 Task: Create a rule from the Recommended list, Task Added to this Project -> add SubTasks in the project AgileForge with SubTasks Gather and Analyse Requirements , Design and Implement Solution , System Test and UAT , Release to Production / Go Live
Action: Mouse moved to (59, 468)
Screenshot: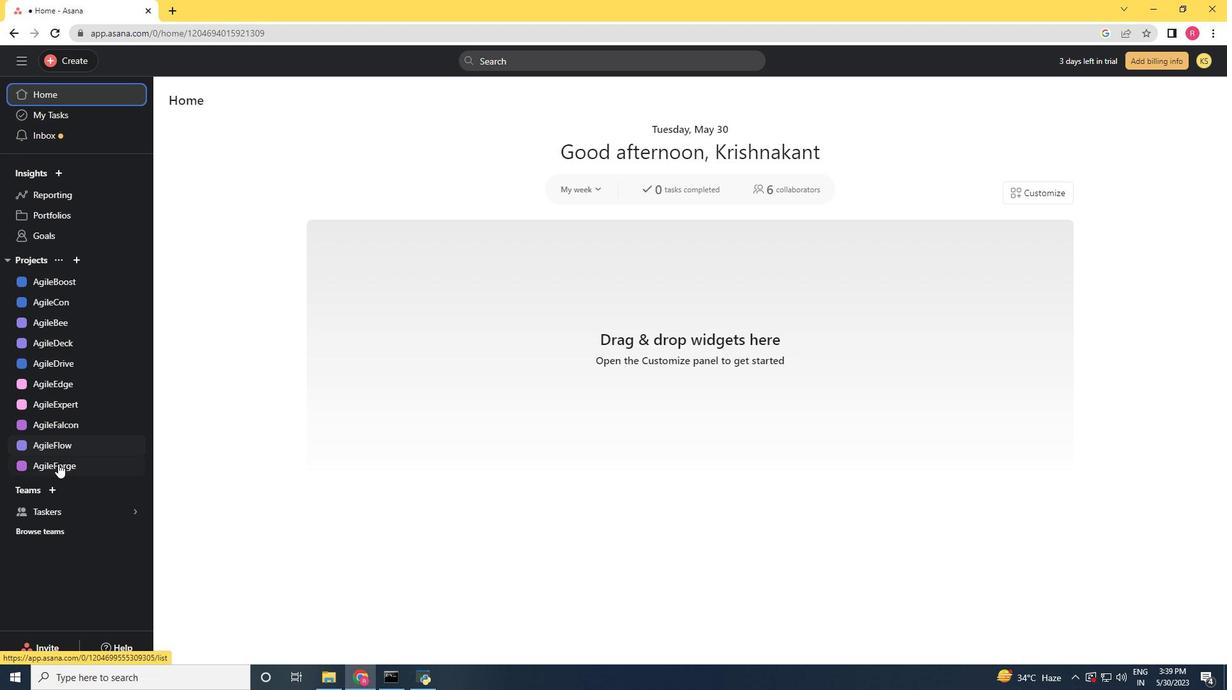 
Action: Mouse pressed left at (59, 468)
Screenshot: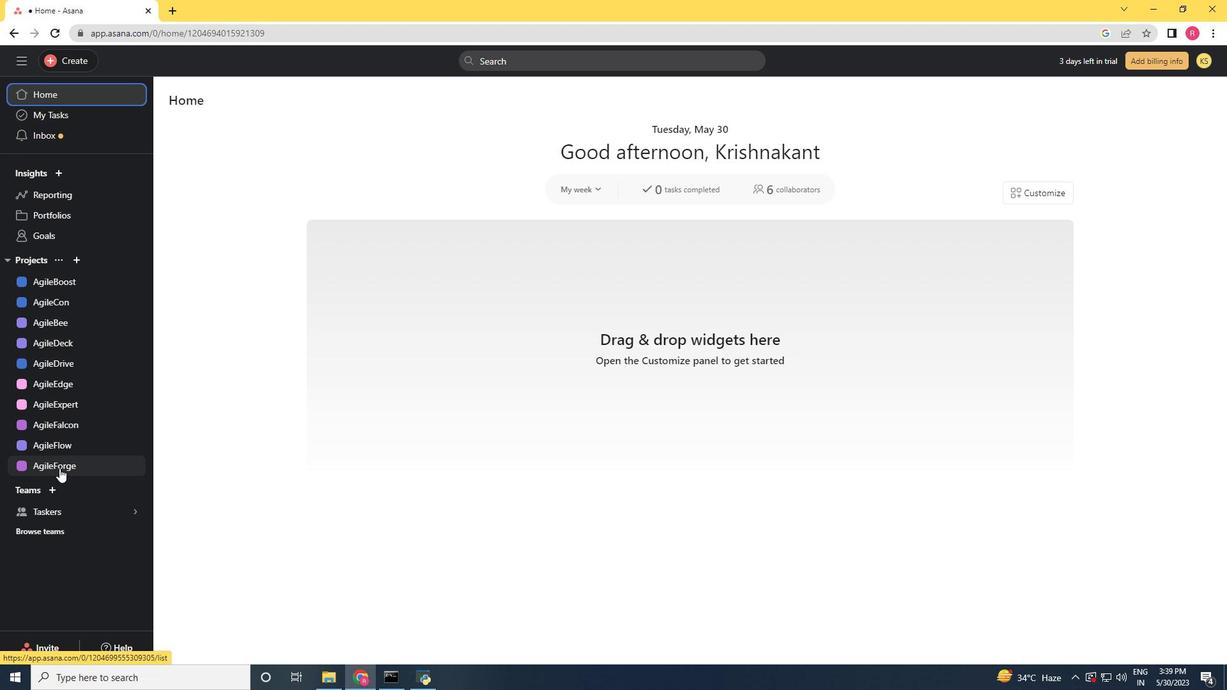 
Action: Mouse moved to (1177, 110)
Screenshot: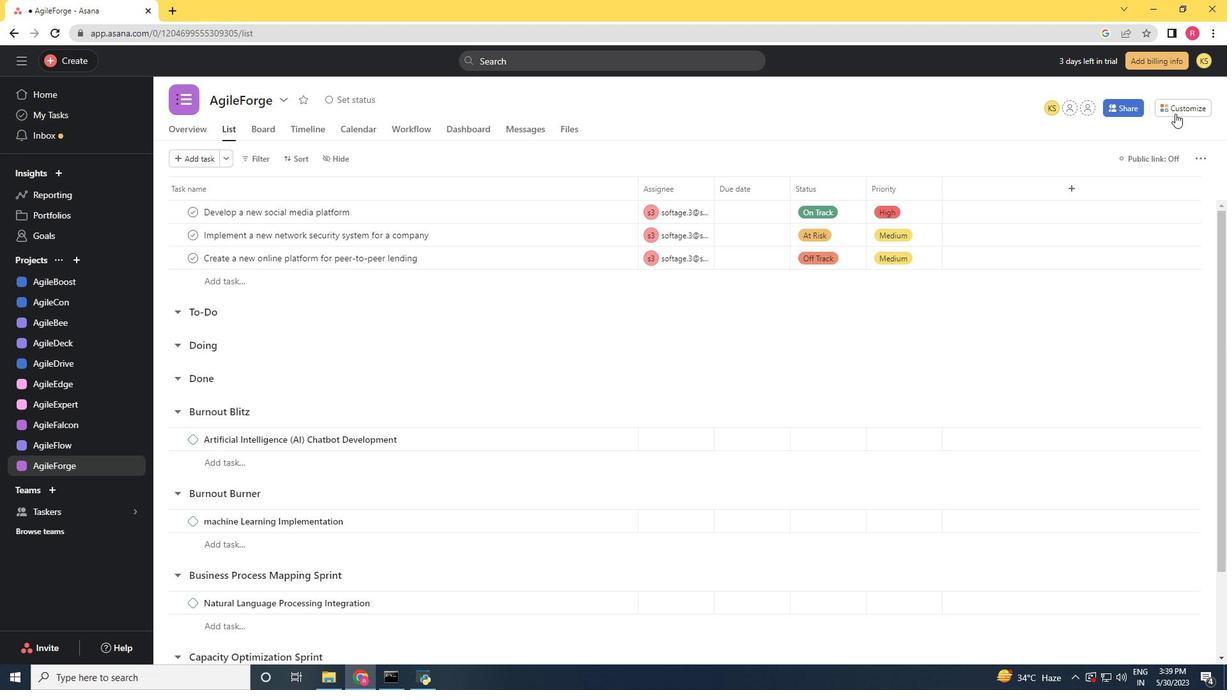 
Action: Mouse pressed left at (1177, 110)
Screenshot: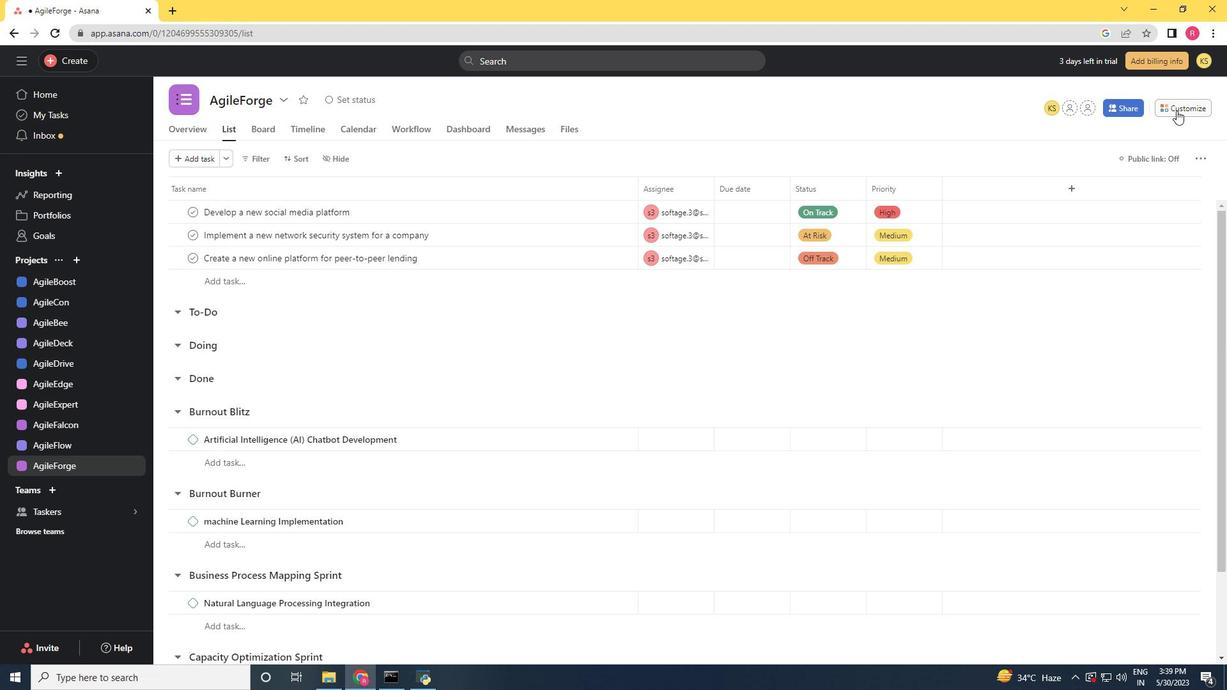 
Action: Mouse moved to (953, 279)
Screenshot: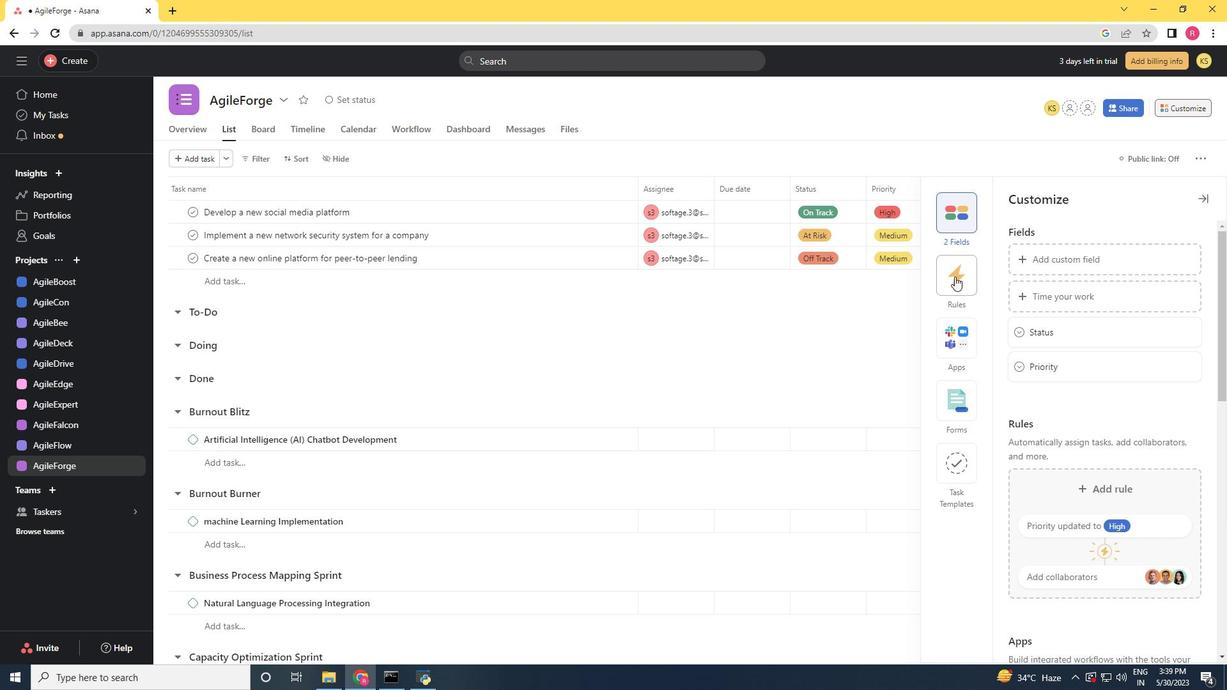 
Action: Mouse pressed left at (953, 279)
Screenshot: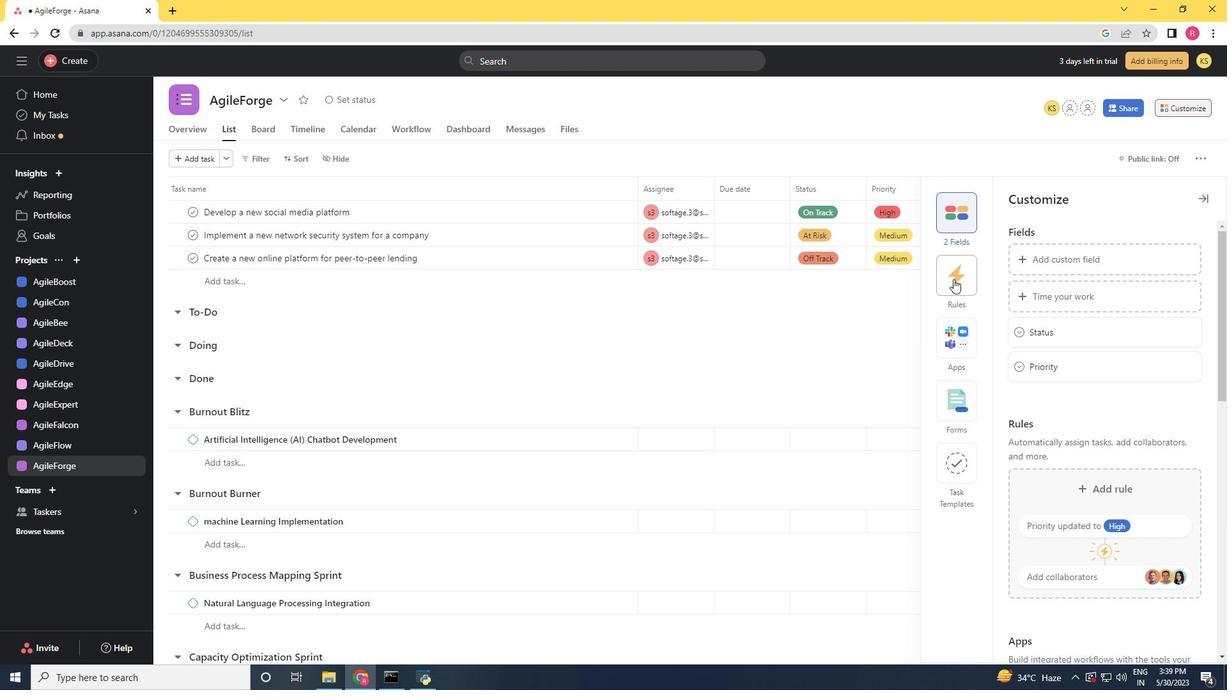 
Action: Mouse moved to (1087, 295)
Screenshot: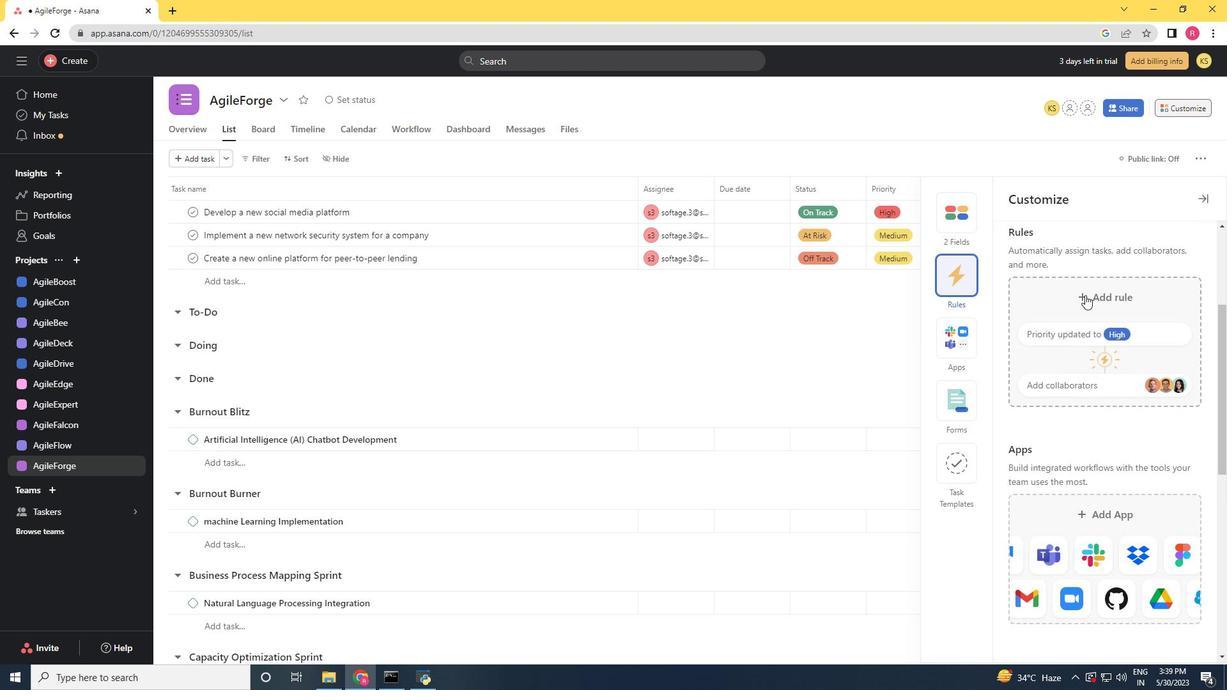 
Action: Mouse pressed left at (1087, 295)
Screenshot: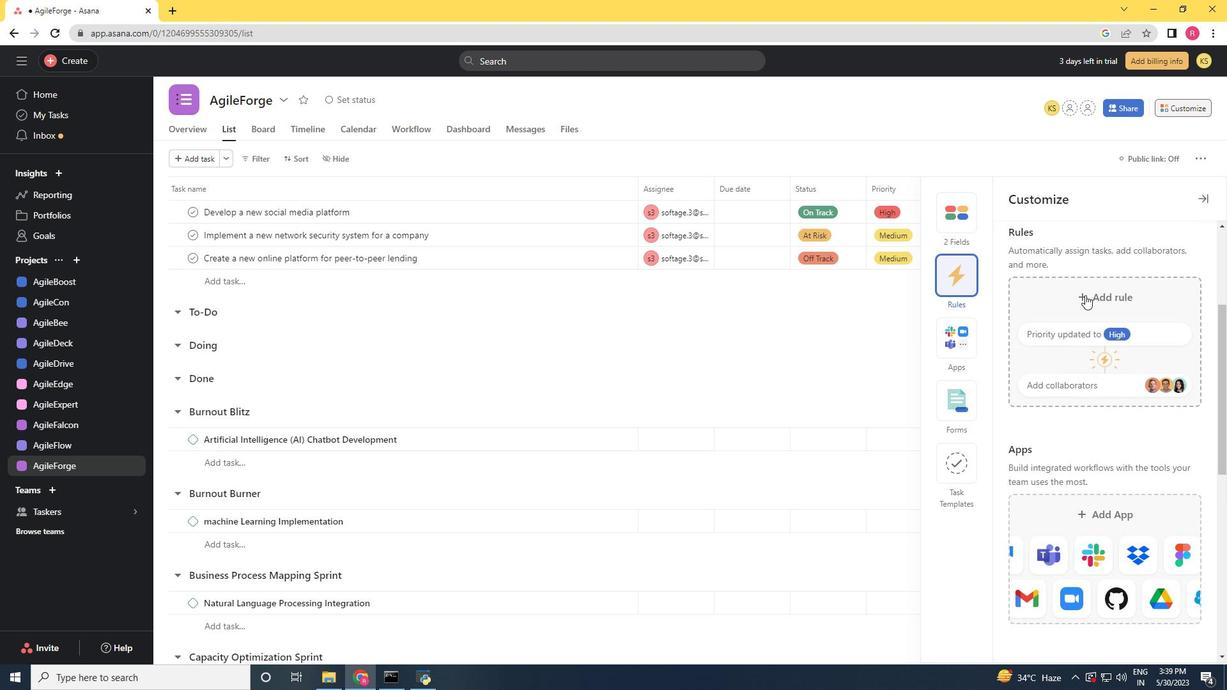 
Action: Mouse moved to (816, 209)
Screenshot: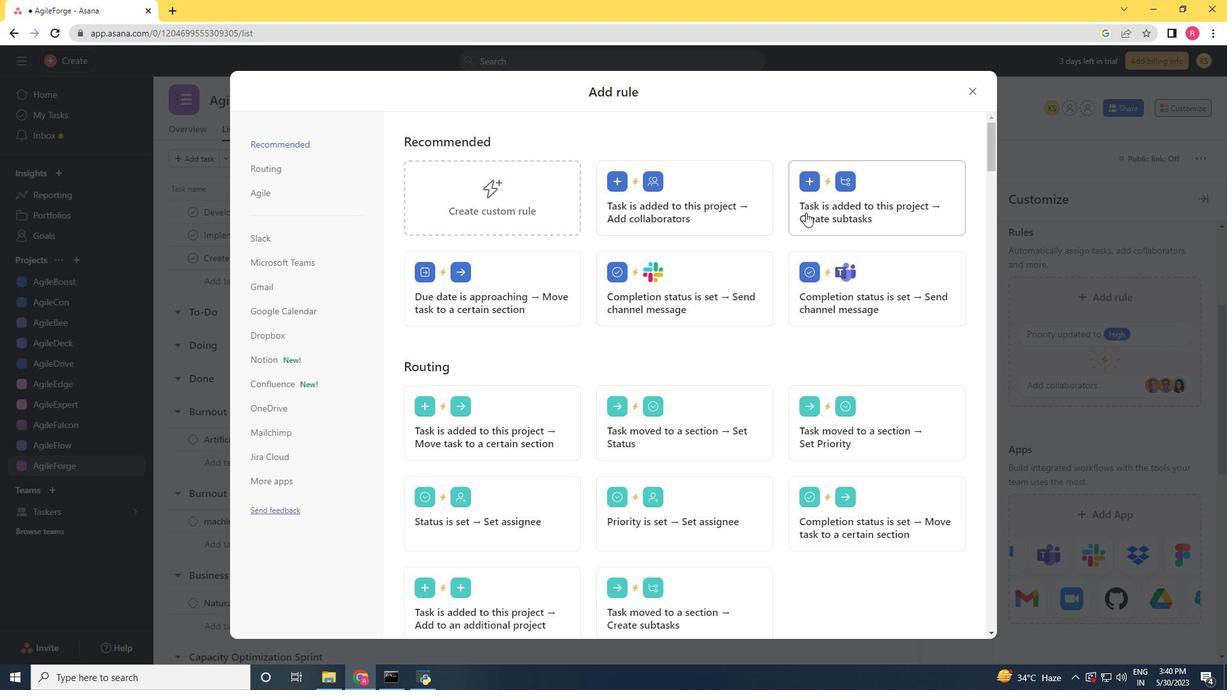 
Action: Mouse pressed left at (816, 209)
Screenshot: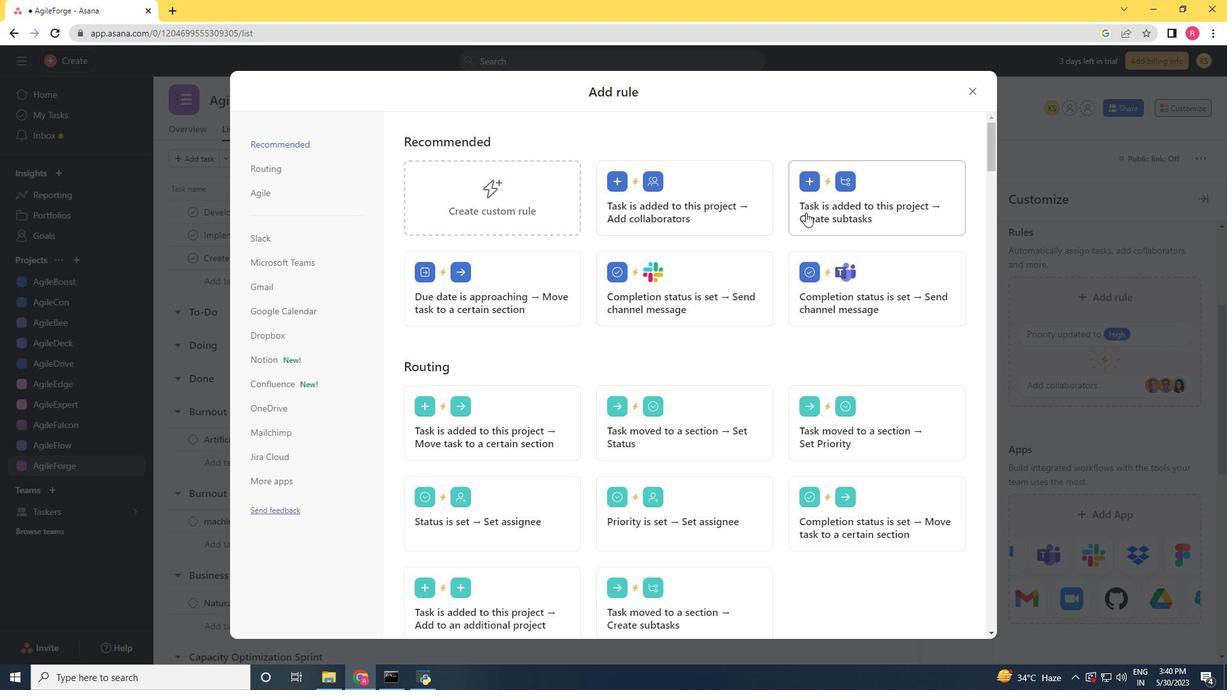 
Action: Mouse moved to (816, 209)
Screenshot: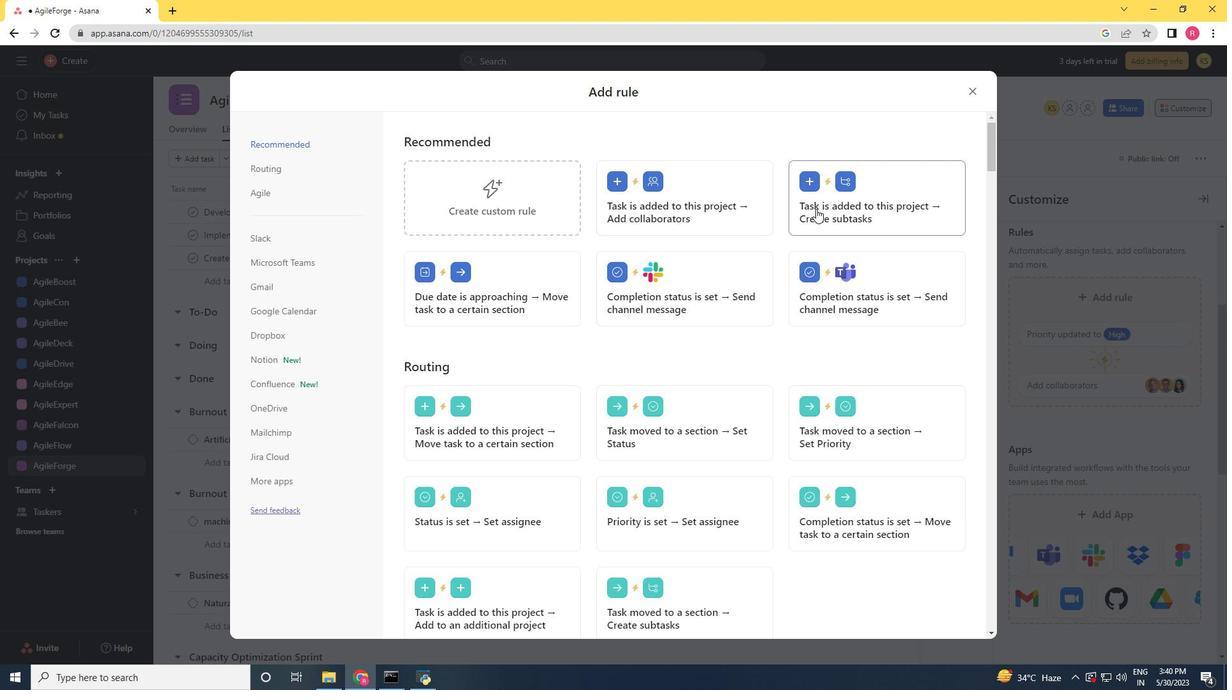
Action: Key pressed <Key.shift>Sub<Key.space><Key.shift>Tasks<Key.space>in<Key.space>thr<Key.space><Key.backspace><Key.backspace>e<Key.space><Key.backspace><Key.backspace><Key.backspace><Key.backspace><Key.backspace><Key.backspace><Key.backspace><Key.backspace><Key.backspace><Key.backspace><Key.backspace><Key.backspace><Key.backspace><Key.backspace><Key.backspace><Key.backspace><Key.backspace><Key.shift>Gather<Key.space>and<Key.space><Key.shift>Analyse<Key.space><Key.shift><Key.shift><Key.shift><Key.shift><Key.shift><Key.shift><Key.shift><Key.shift><Key.shift>Requirements<Key.enter><Key.shift><Key.shift>Design<Key.space>and<Key.space><Key.shift>Implement<Key.space><Key.shift>Solution<Key.space><Key.enter><Key.shift><Key.shift><Key.shift><Key.shift><Key.shift><Key.shift><Key.shift>Sytsem<Key.space><Key.backspace><Key.backspace><Key.backspace><Key.backspace><Key.backspace>sy<Key.backspace>em<Key.space><Key.backspace><Key.backspace><Key.backspace>tem<Key.space><Key.shift>Test<Key.space>and<Key.space><Key.shift>U<Key.shift>AT<Key.space><Key.enter><Key.shift><Key.shift><Key.shift><Key.shift><Key.shift><Key.shift><Key.shift><Key.shift><Key.shift><Key.shift><Key.shift><Key.shift>Release<Key.space>to<Key.space><Key.shift>Production<Key.space>/<Key.space><Key.shift>Go<Key.space><Key.shift>Live
Screenshot: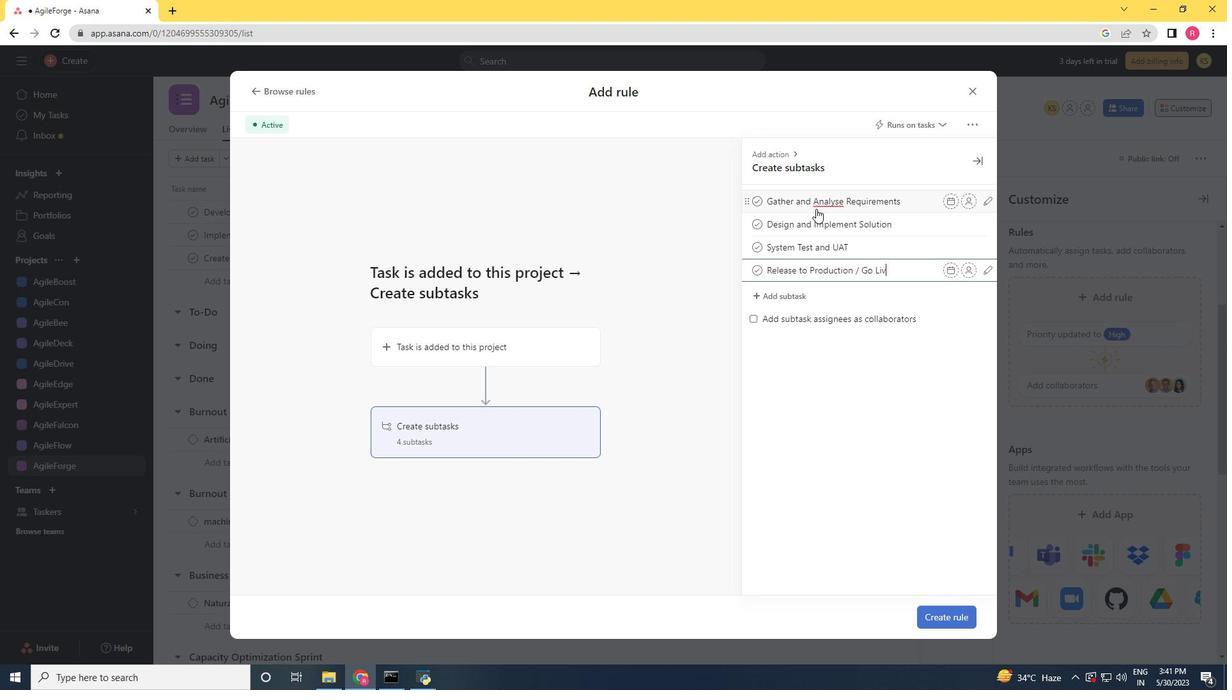 
Action: Mouse moved to (927, 616)
Screenshot: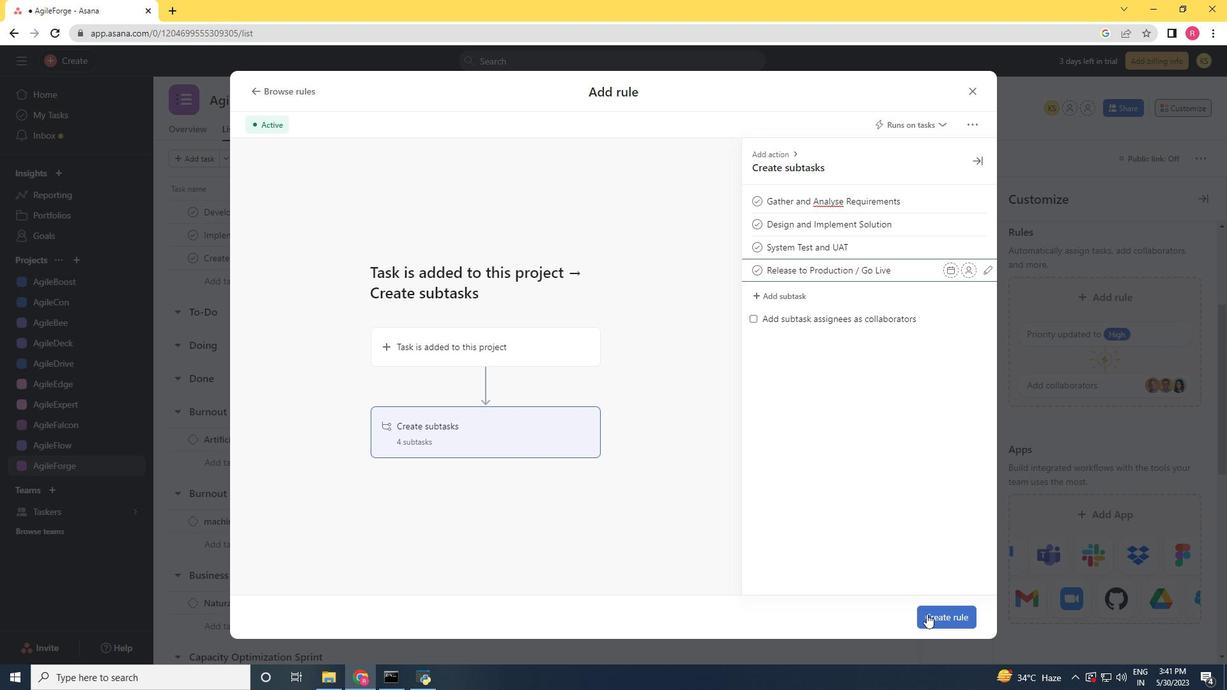 
Action: Mouse pressed left at (927, 616)
Screenshot: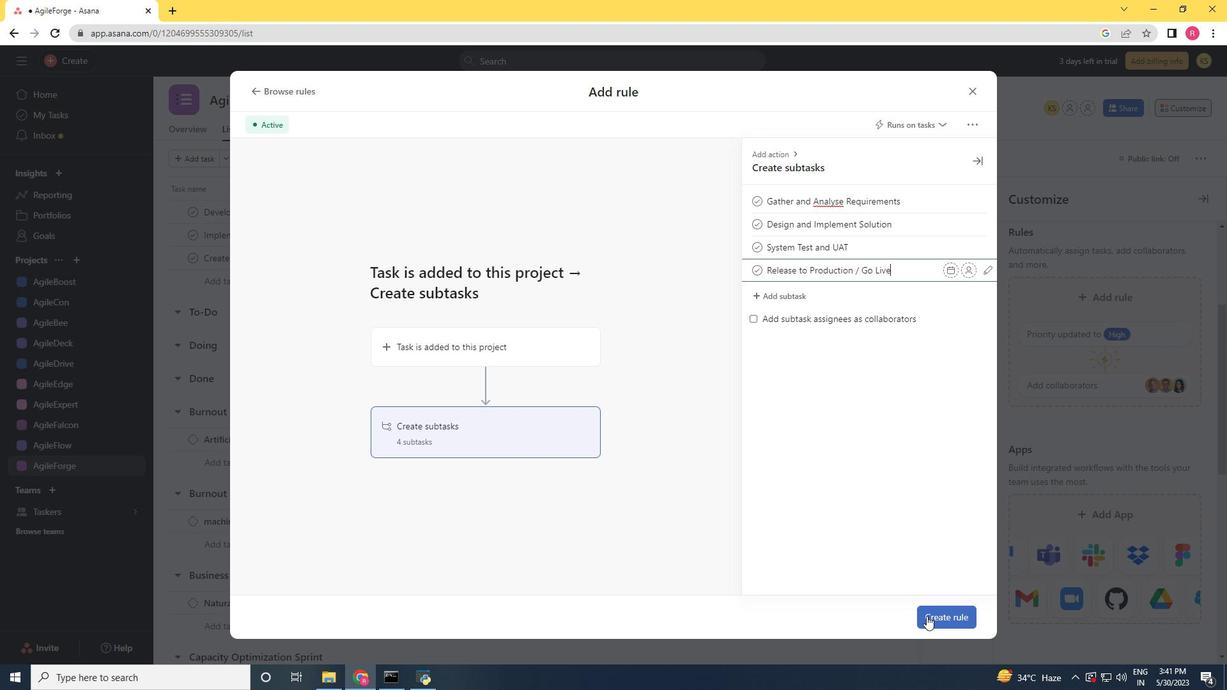 
Action: Mouse moved to (333, 248)
Screenshot: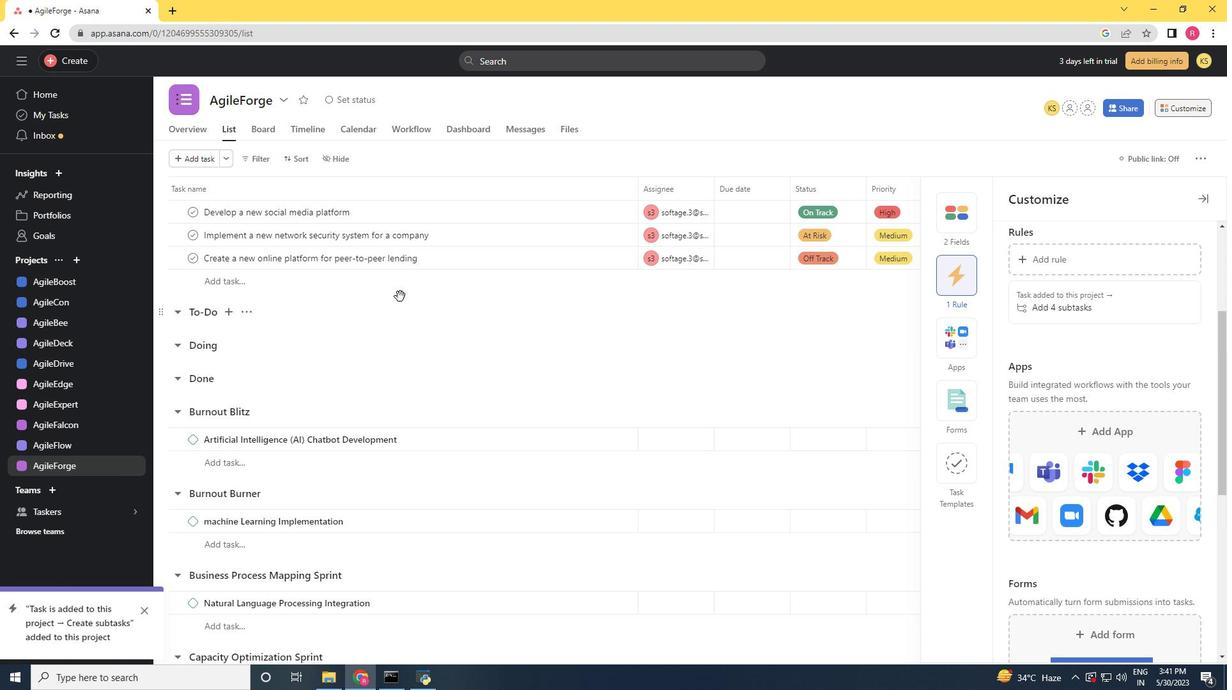 
